 Task: For heading Arial with bold.  font size for heading22,  'Change the font style of data to'Arial Narrow.  and font size to 14,  Change the alignment of both headline & data to Align middle.  In the sheet   Radiant Sales book
Action: Mouse moved to (71, 96)
Screenshot: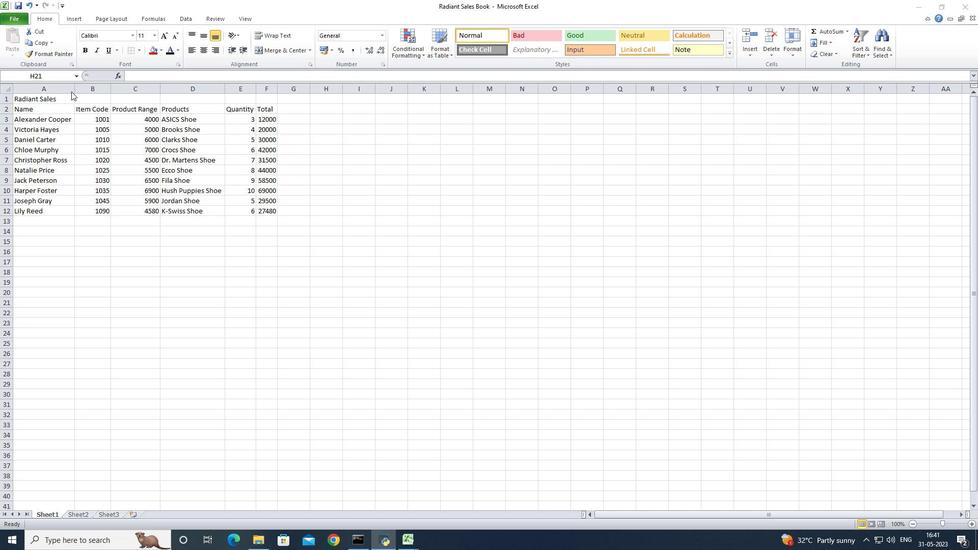 
Action: Mouse pressed left at (71, 96)
Screenshot: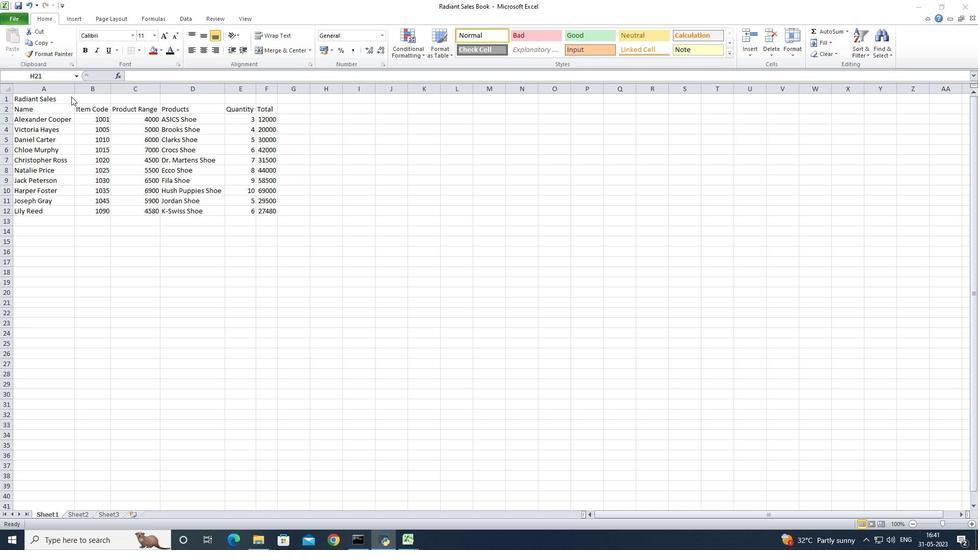
Action: Mouse moved to (63, 101)
Screenshot: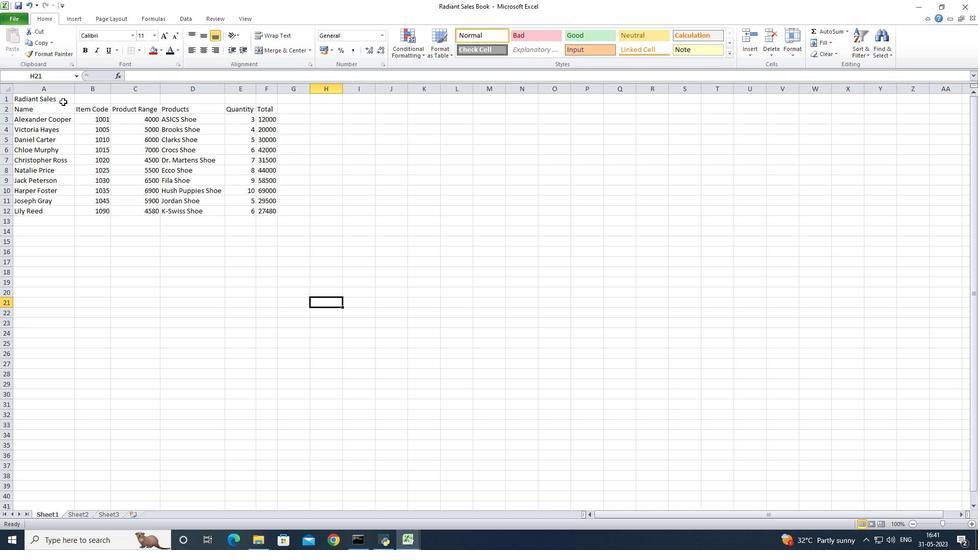 
Action: Mouse pressed left at (63, 101)
Screenshot: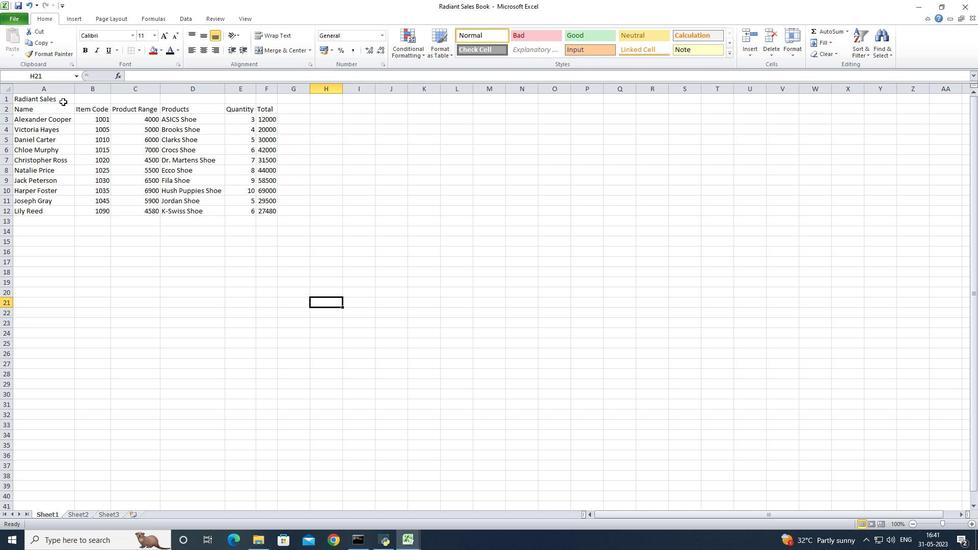 
Action: Mouse moved to (65, 100)
Screenshot: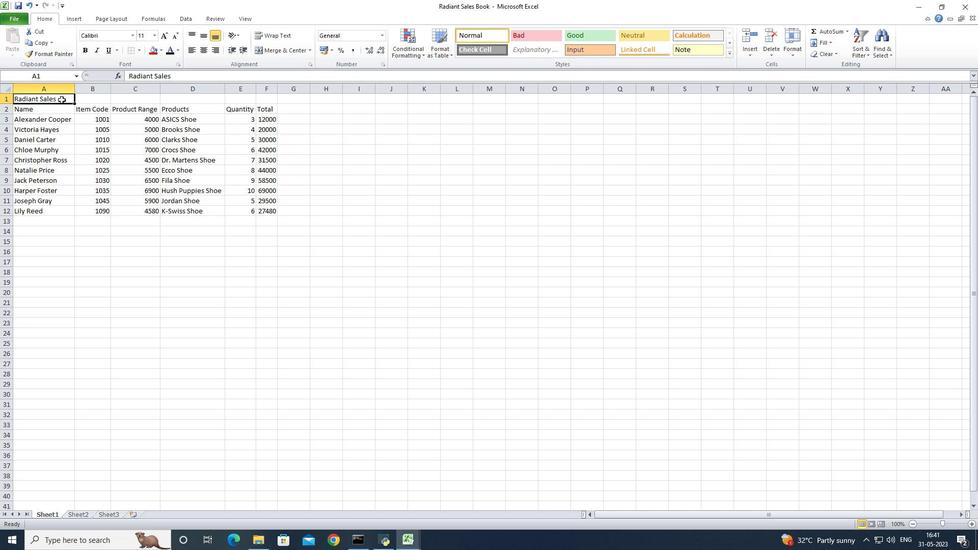 
Action: Mouse pressed left at (65, 100)
Screenshot: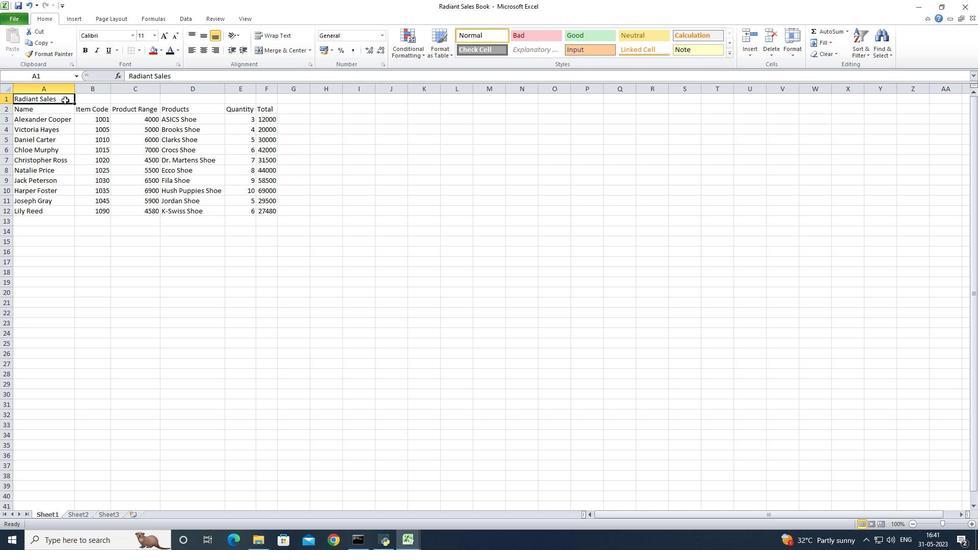 
Action: Mouse moved to (271, 47)
Screenshot: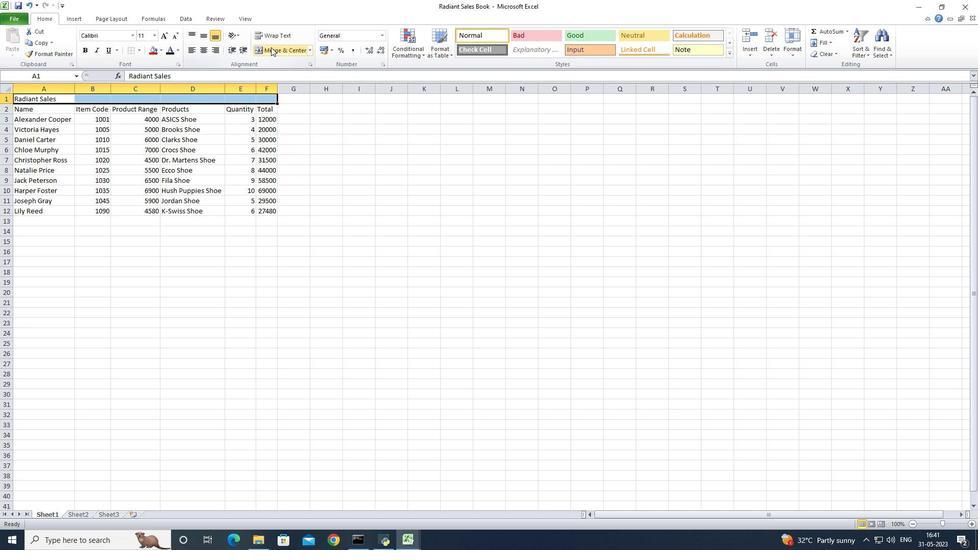 
Action: Mouse pressed left at (271, 47)
Screenshot: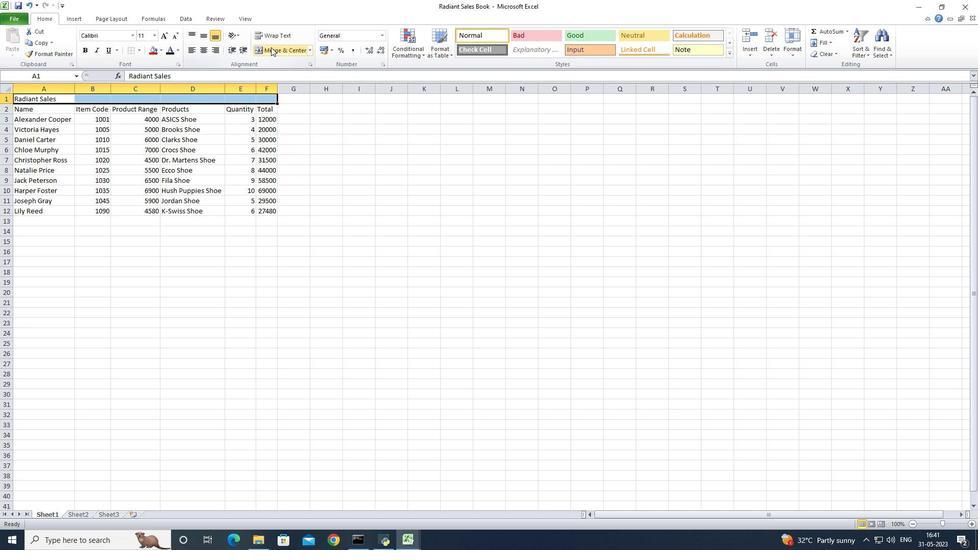 
Action: Mouse moved to (132, 33)
Screenshot: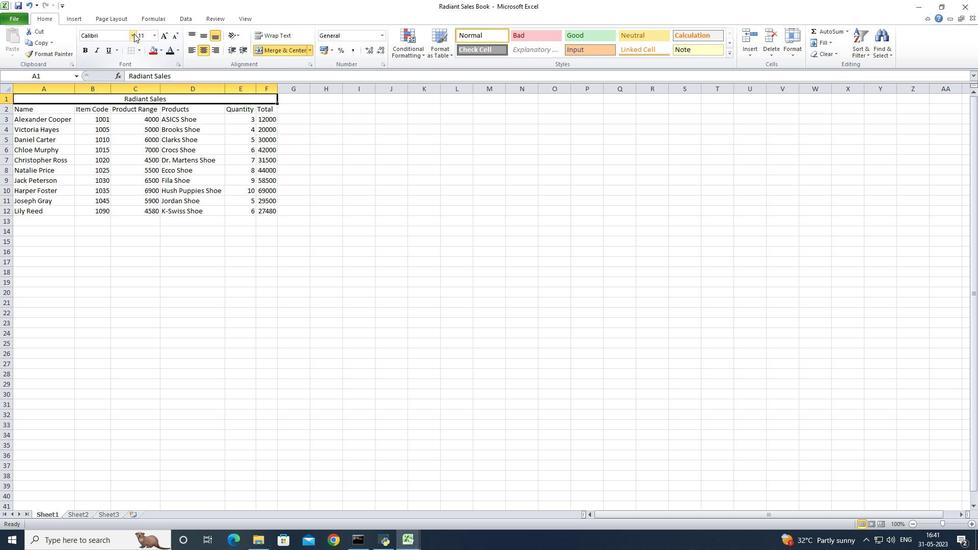 
Action: Mouse pressed left at (132, 33)
Screenshot: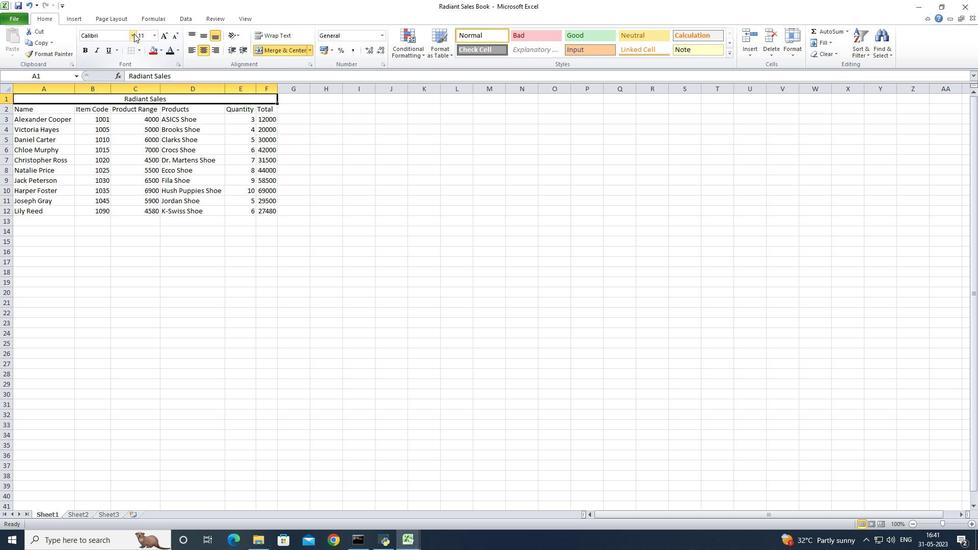 
Action: Mouse moved to (113, 119)
Screenshot: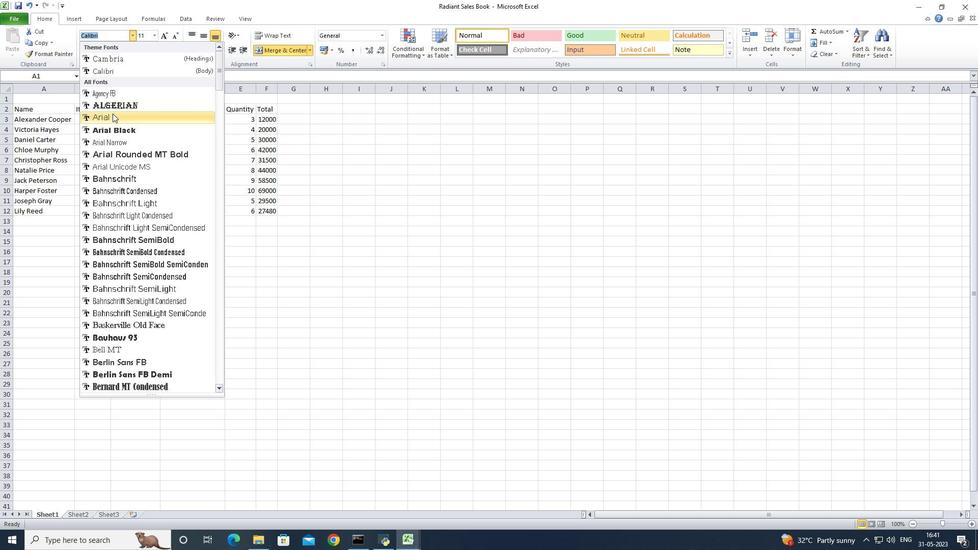 
Action: Mouse pressed left at (113, 119)
Screenshot: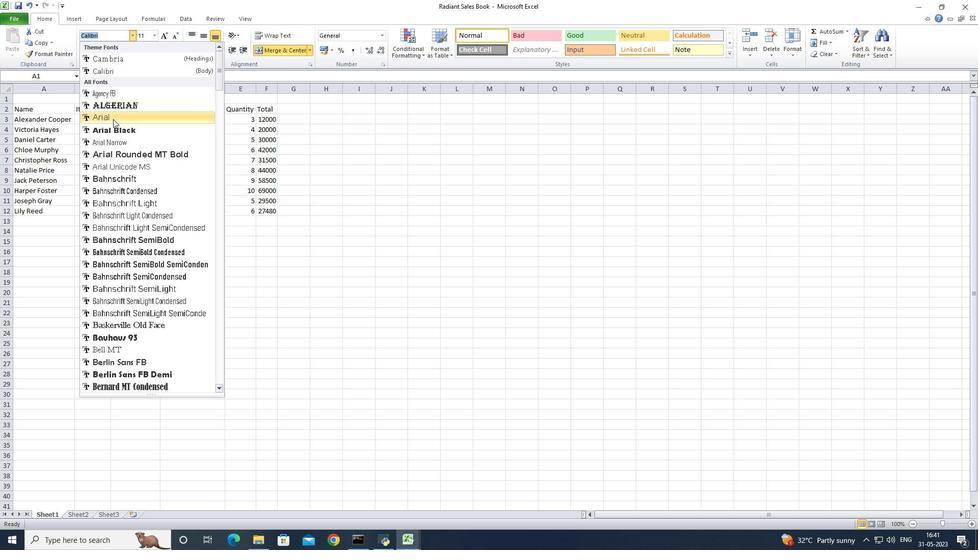 
Action: Mouse moved to (89, 50)
Screenshot: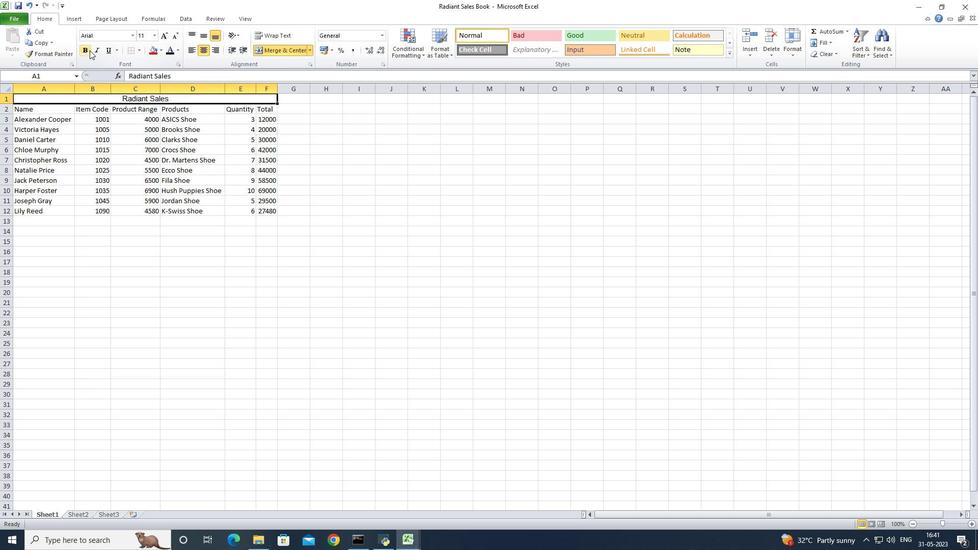 
Action: Mouse pressed left at (89, 50)
Screenshot: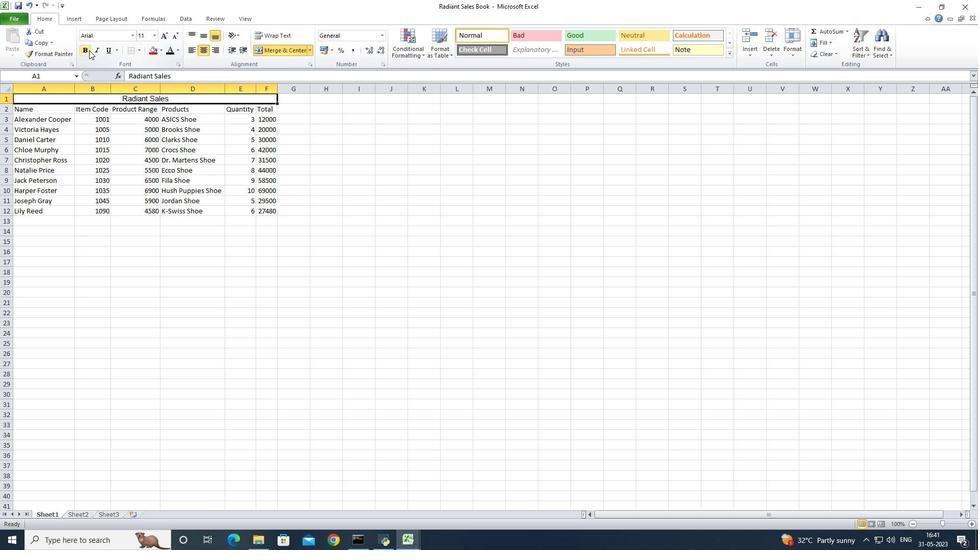 
Action: Mouse moved to (153, 33)
Screenshot: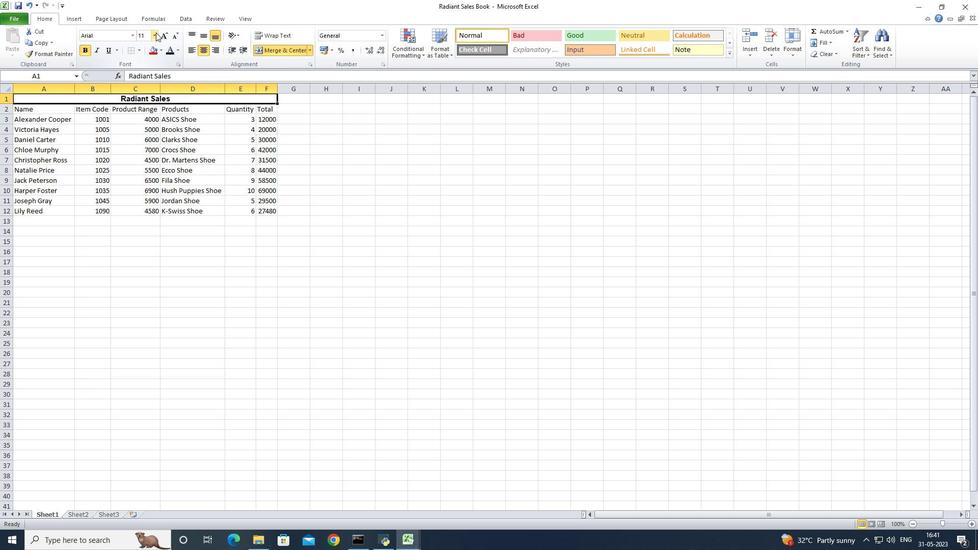 
Action: Mouse pressed left at (153, 33)
Screenshot: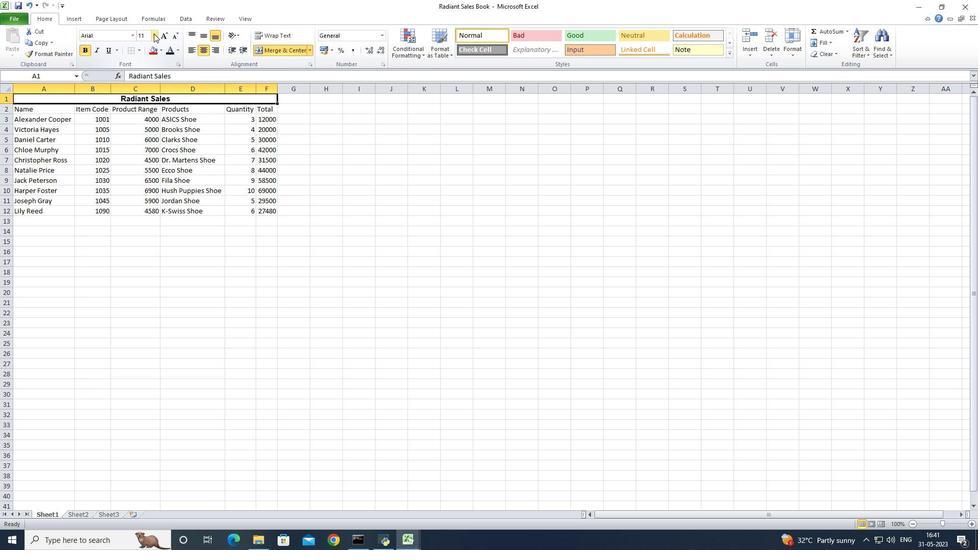 
Action: Mouse moved to (145, 123)
Screenshot: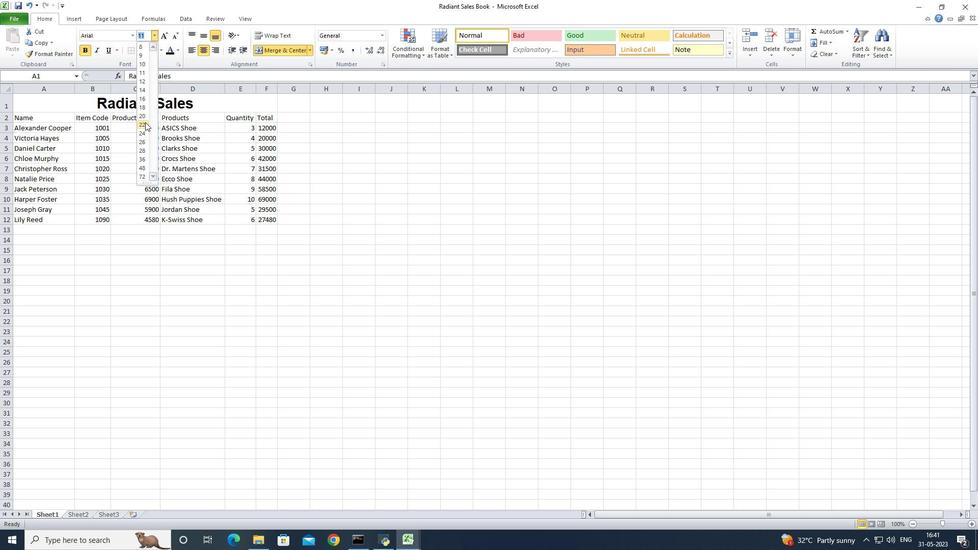 
Action: Mouse pressed left at (145, 123)
Screenshot: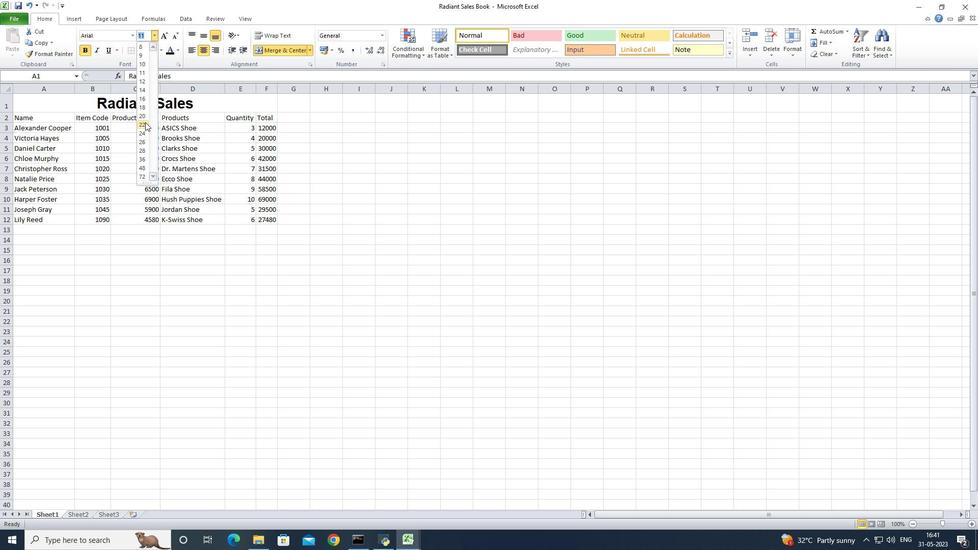 
Action: Mouse moved to (37, 117)
Screenshot: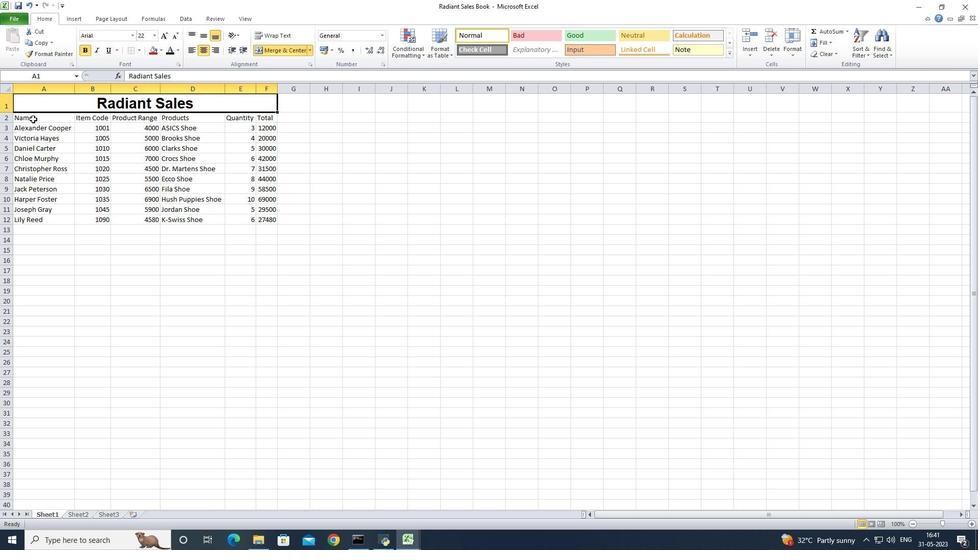 
Action: Mouse pressed left at (37, 117)
Screenshot: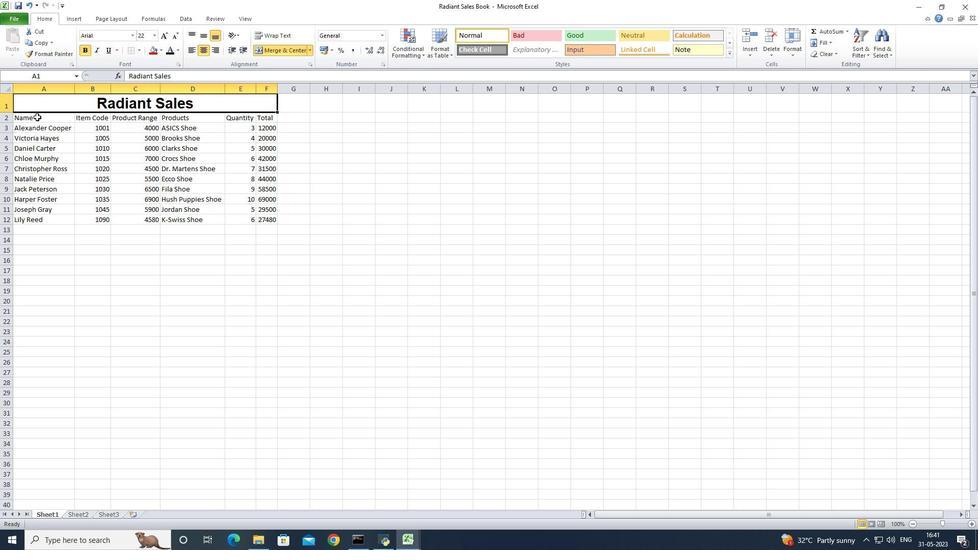 
Action: Mouse moved to (133, 40)
Screenshot: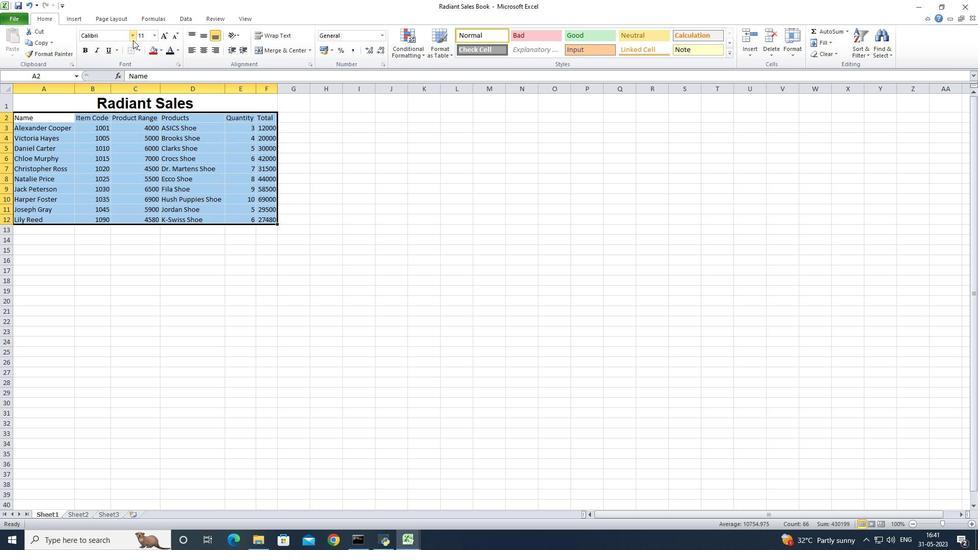 
Action: Mouse pressed left at (133, 40)
Screenshot: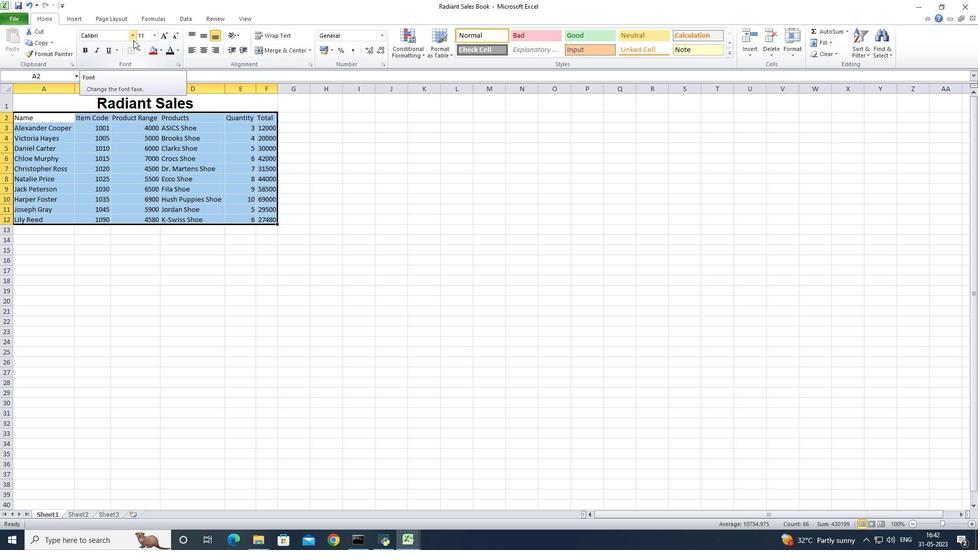 
Action: Mouse moved to (139, 142)
Screenshot: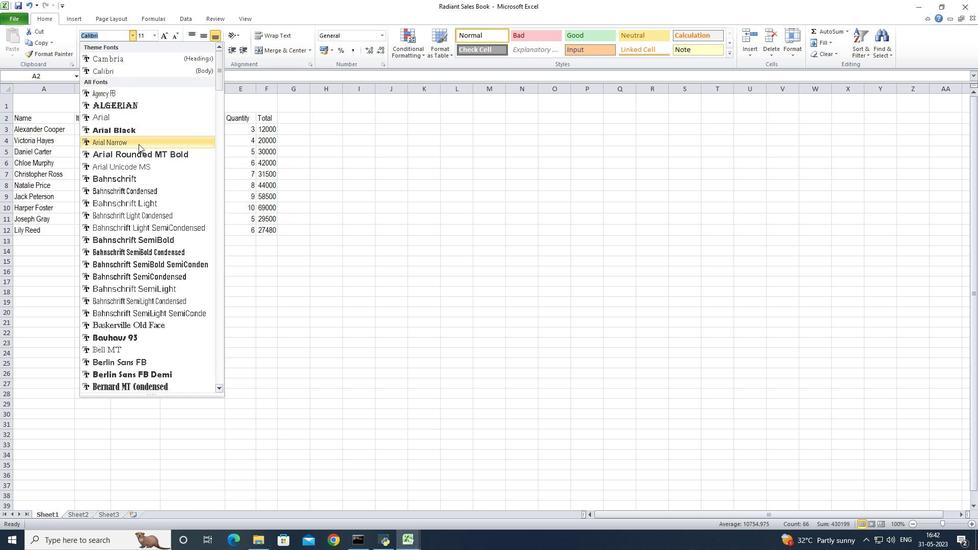 
Action: Mouse pressed left at (139, 142)
Screenshot: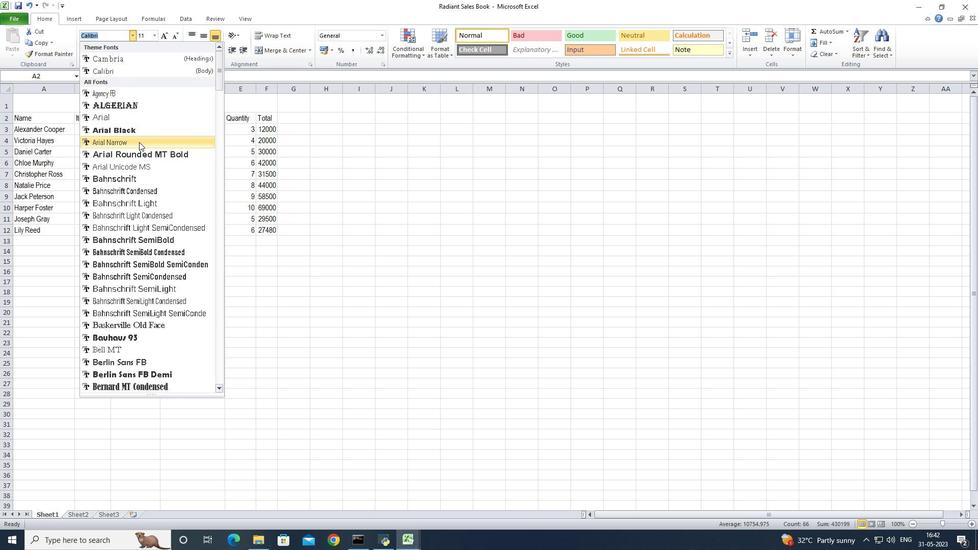
Action: Mouse moved to (157, 40)
Screenshot: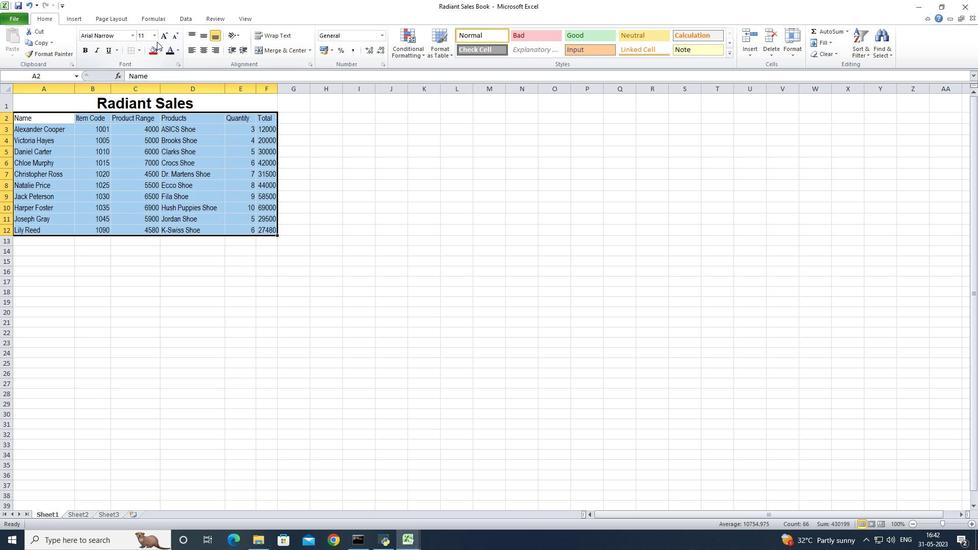 
Action: Mouse pressed left at (157, 40)
Screenshot: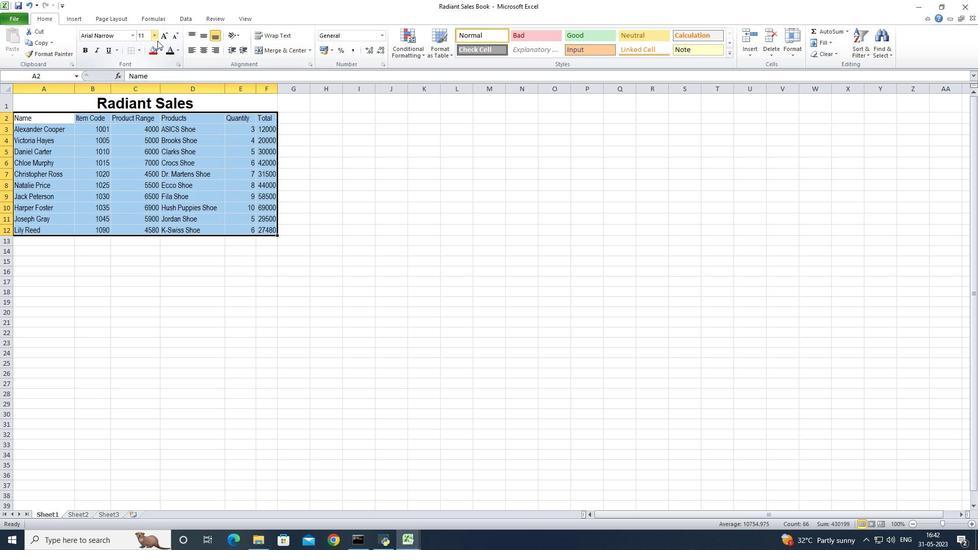 
Action: Mouse moved to (140, 90)
Screenshot: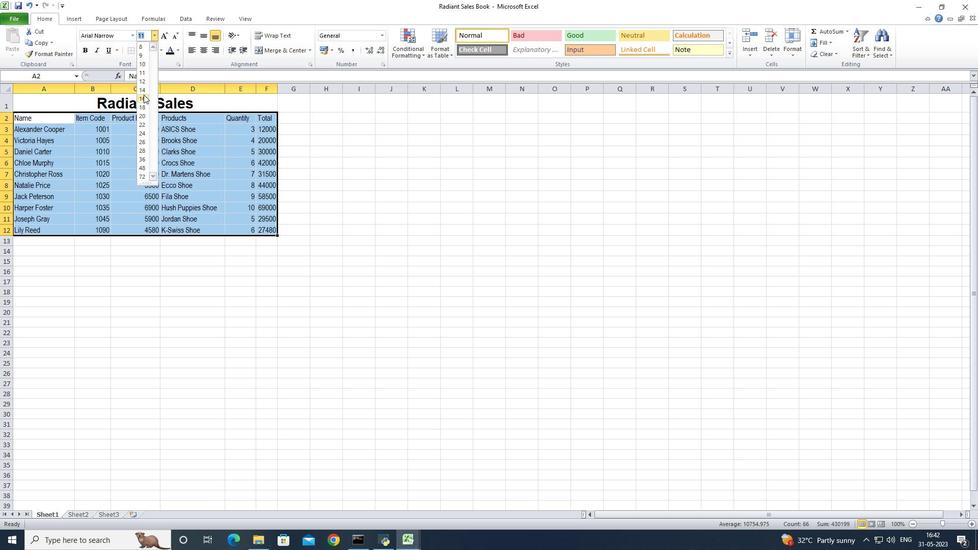 
Action: Mouse pressed left at (140, 90)
Screenshot: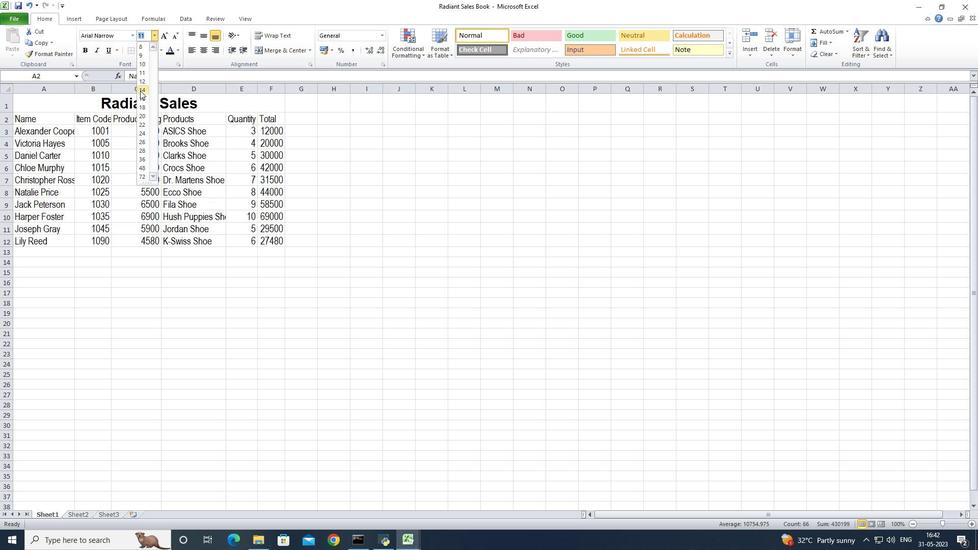 
Action: Mouse moved to (99, 106)
Screenshot: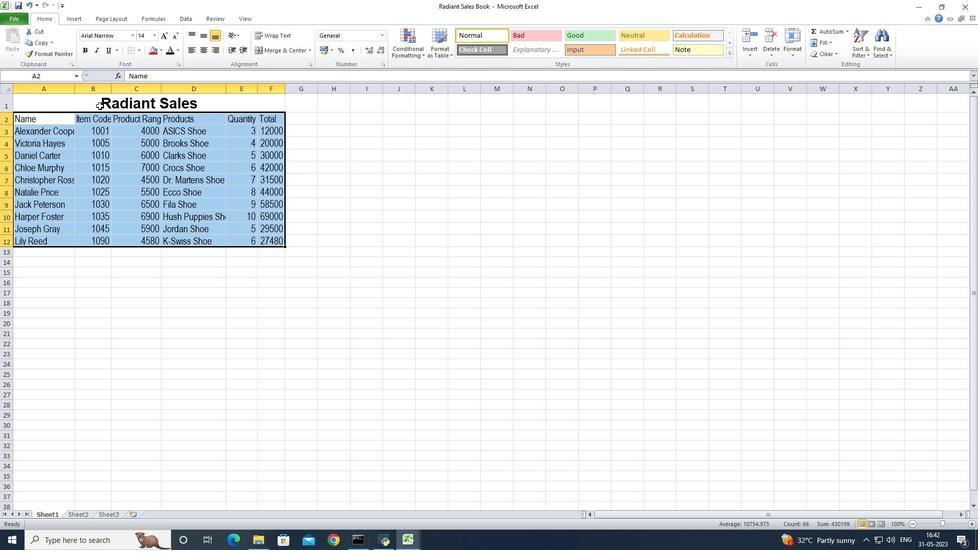 
Action: Mouse pressed left at (99, 106)
Screenshot: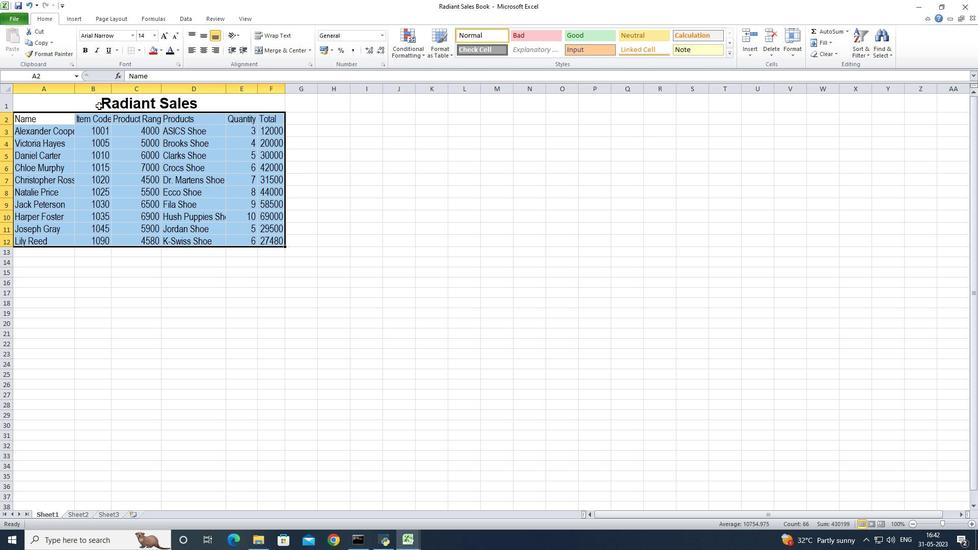 
Action: Mouse moved to (202, 36)
Screenshot: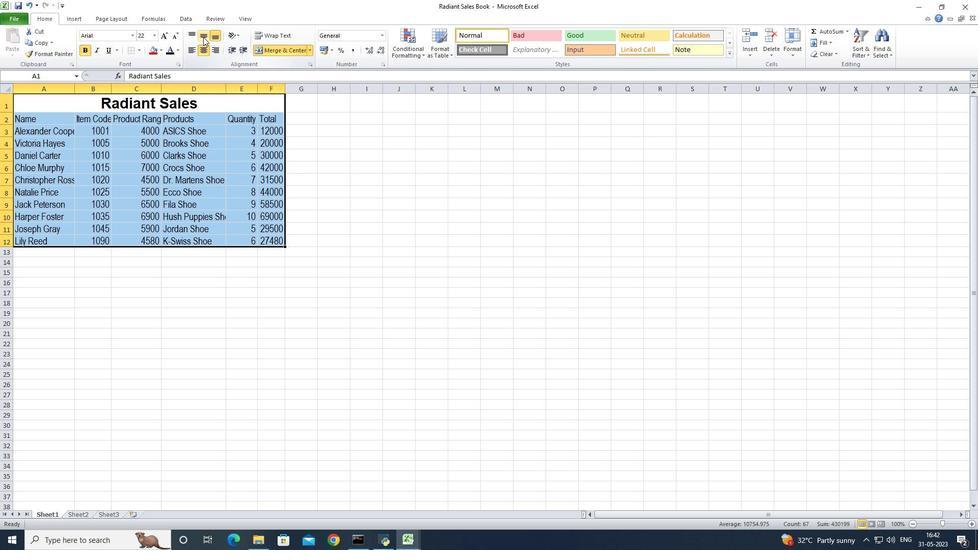 
Action: Mouse pressed left at (202, 36)
Screenshot: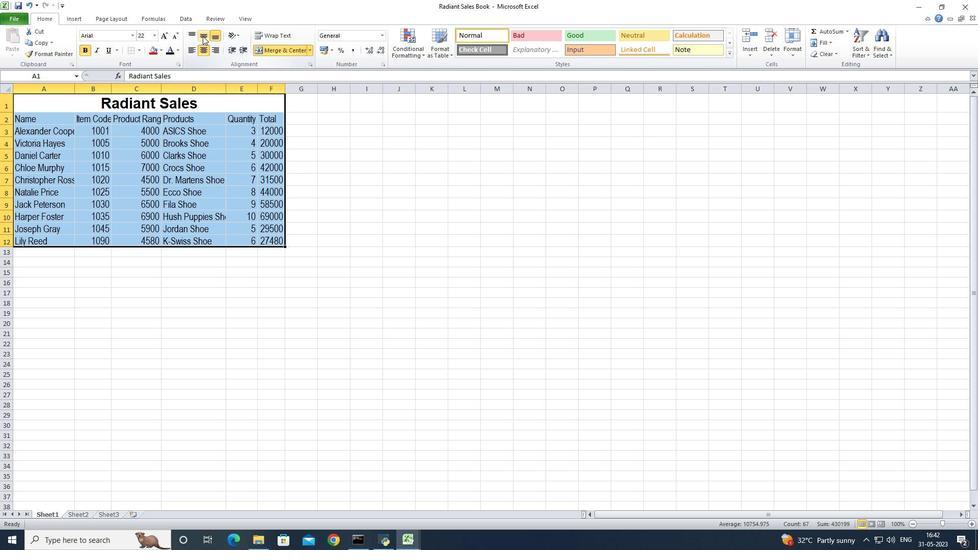 
Action: Mouse moved to (165, 272)
Screenshot: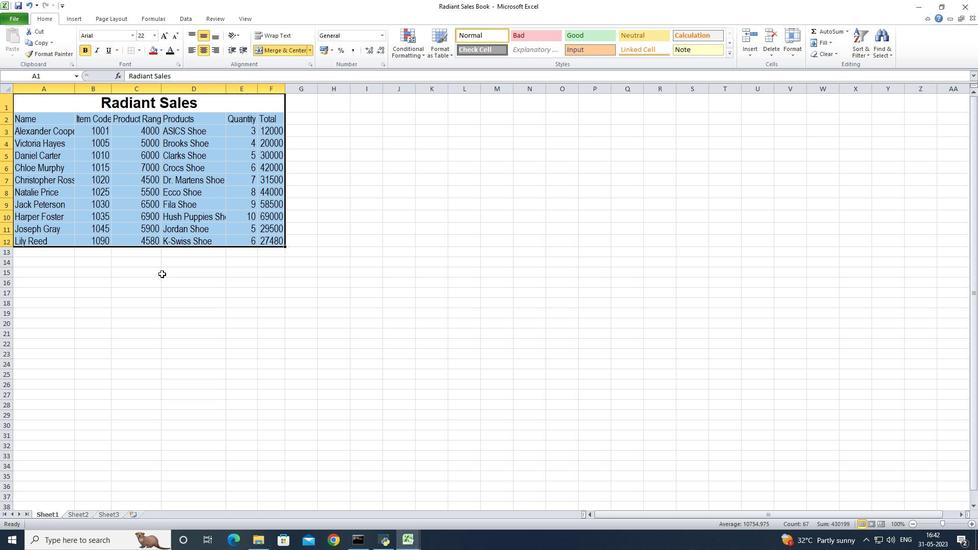 
Action: Mouse pressed left at (165, 272)
Screenshot: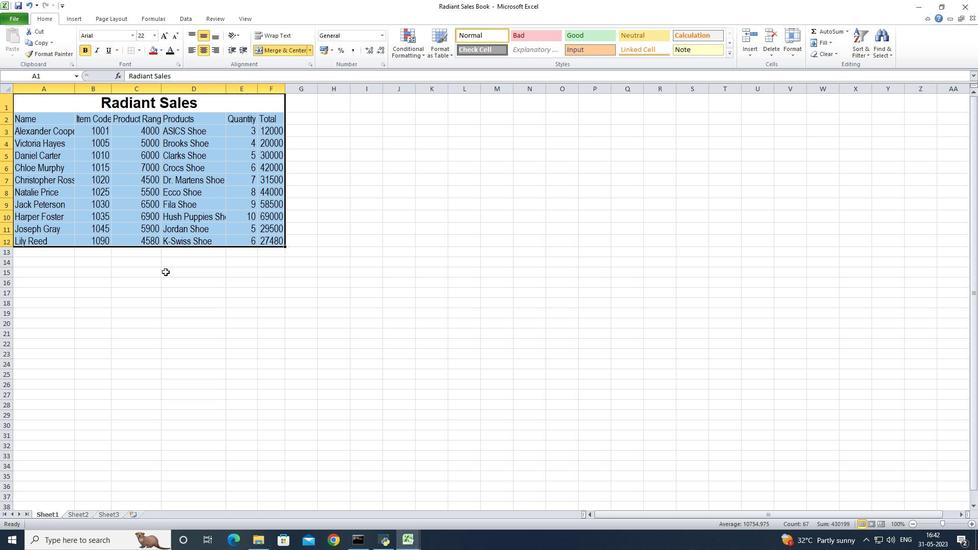
Action: Mouse moved to (75, 90)
Screenshot: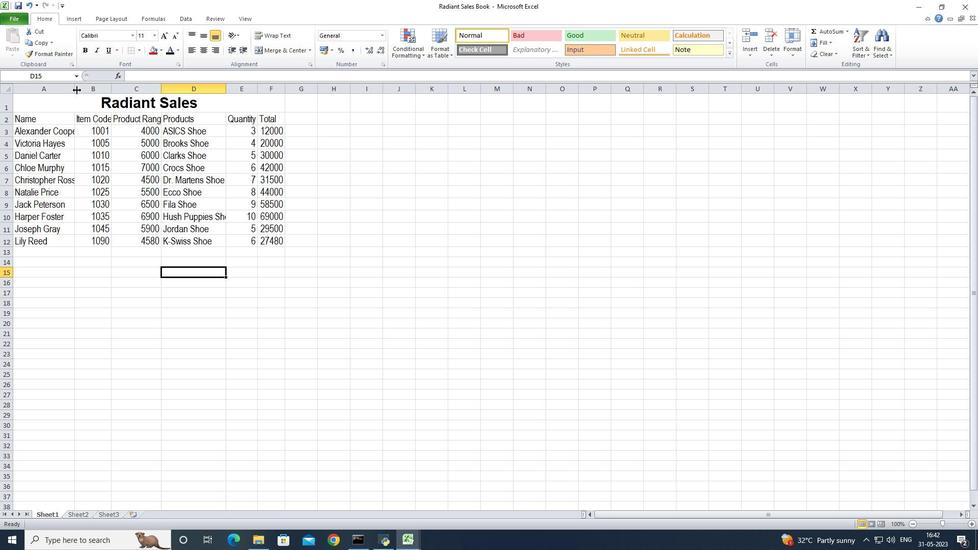
Action: Mouse pressed left at (75, 90)
Screenshot: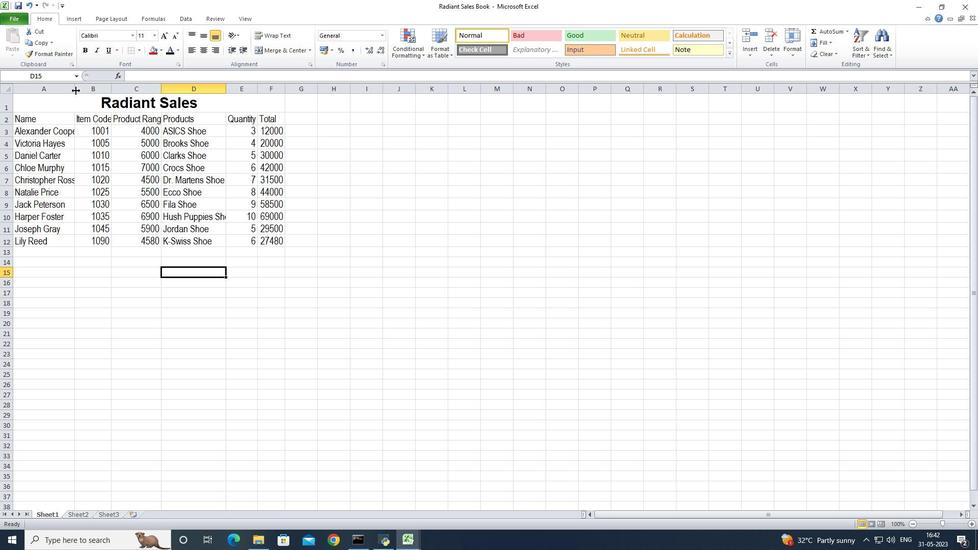 
Action: Mouse pressed left at (75, 90)
Screenshot: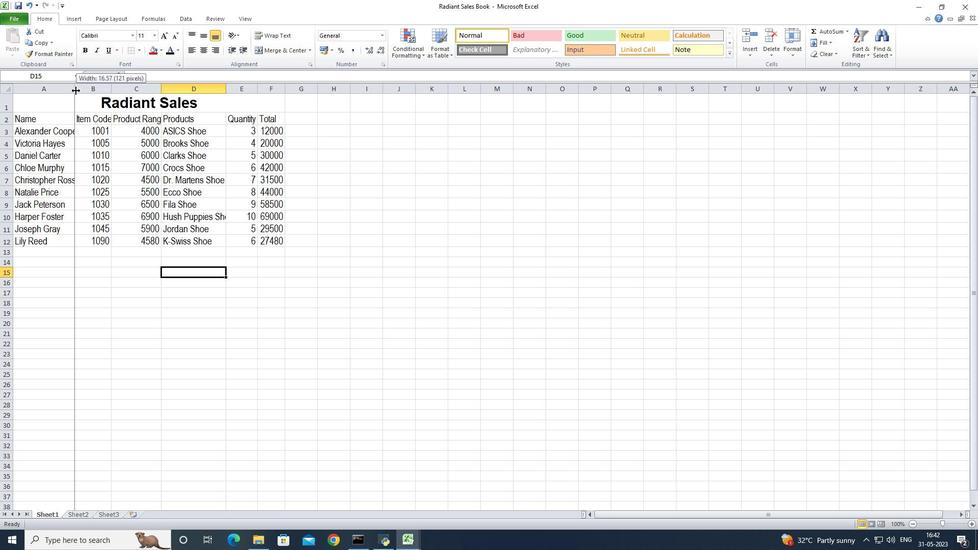 
Action: Mouse moved to (121, 89)
Screenshot: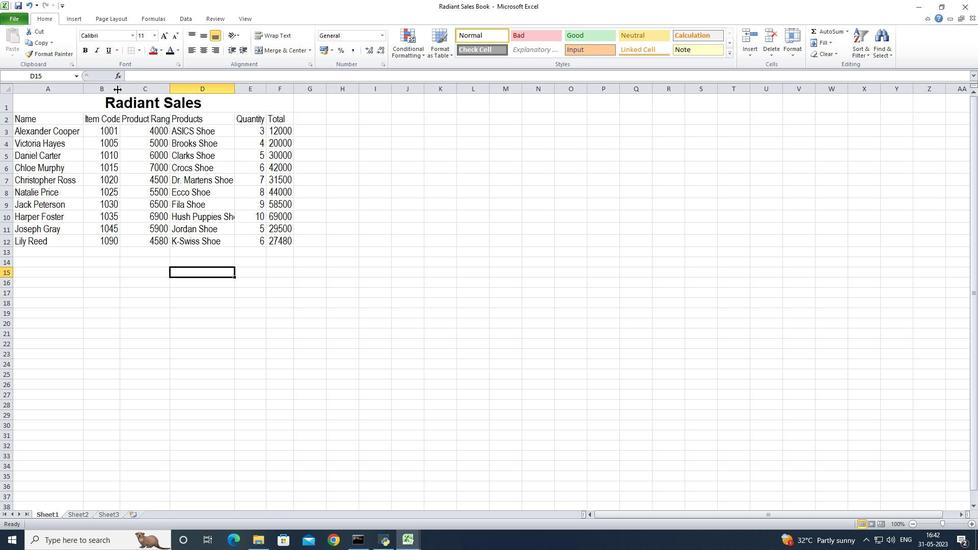 
Action: Mouse pressed left at (121, 89)
Screenshot: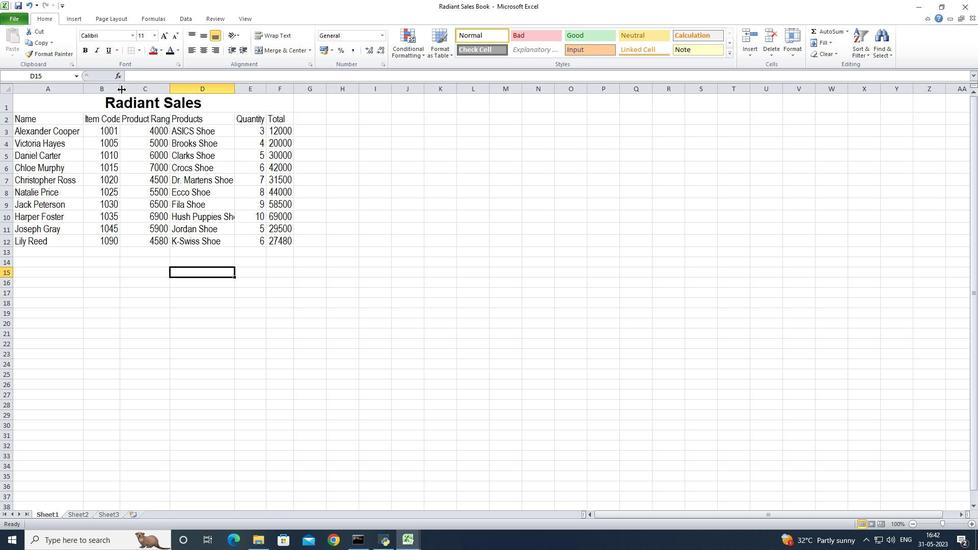 
Action: Mouse pressed left at (121, 89)
Screenshot: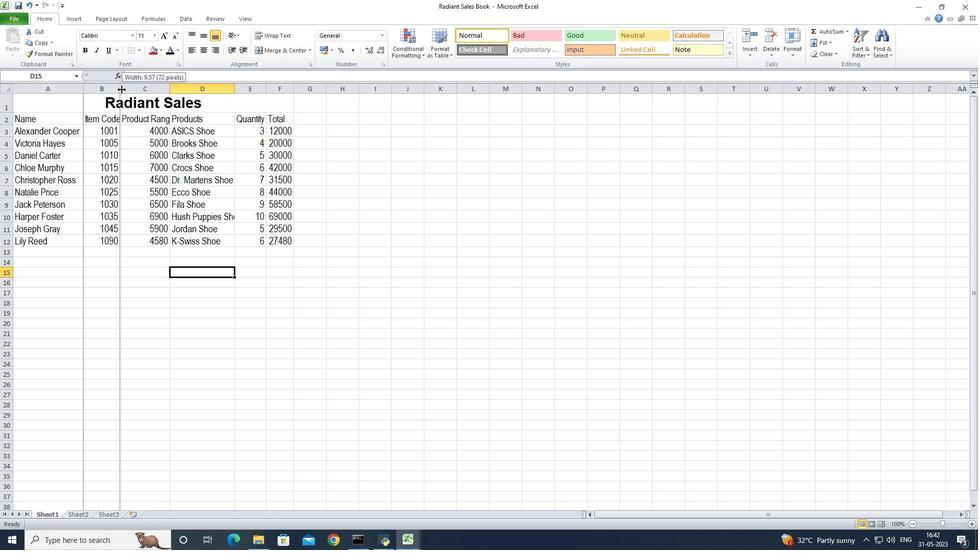 
Action: Mouse moved to (171, 91)
Screenshot: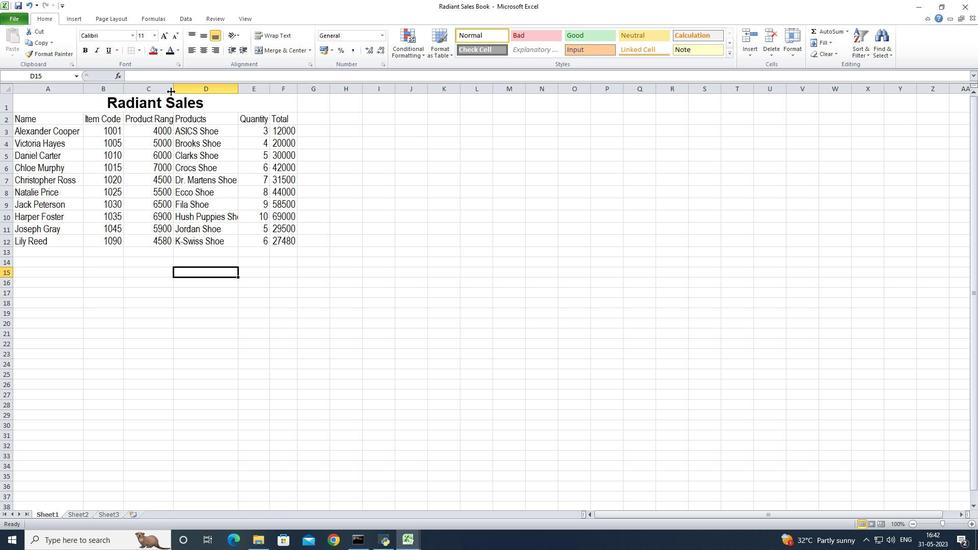 
Action: Mouse pressed left at (171, 91)
Screenshot: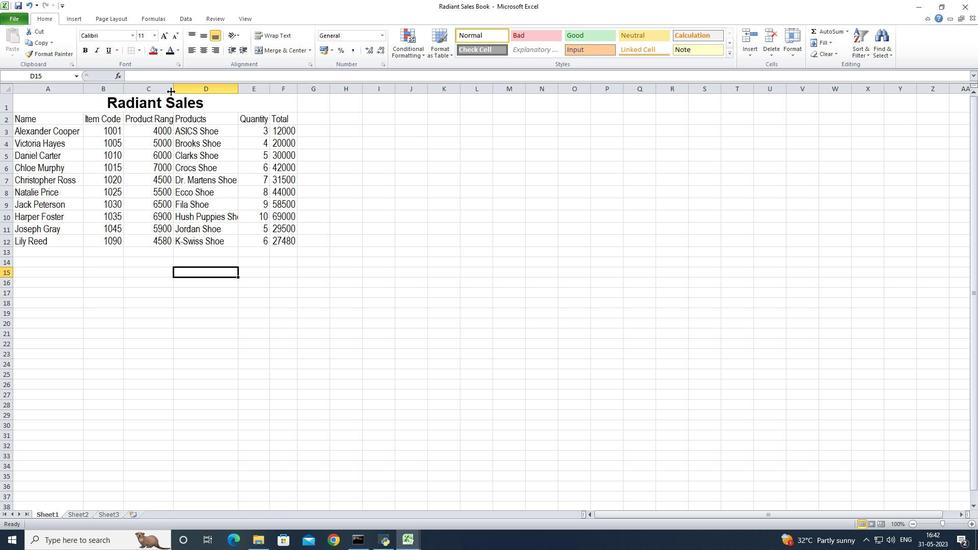 
Action: Mouse pressed left at (171, 91)
Screenshot: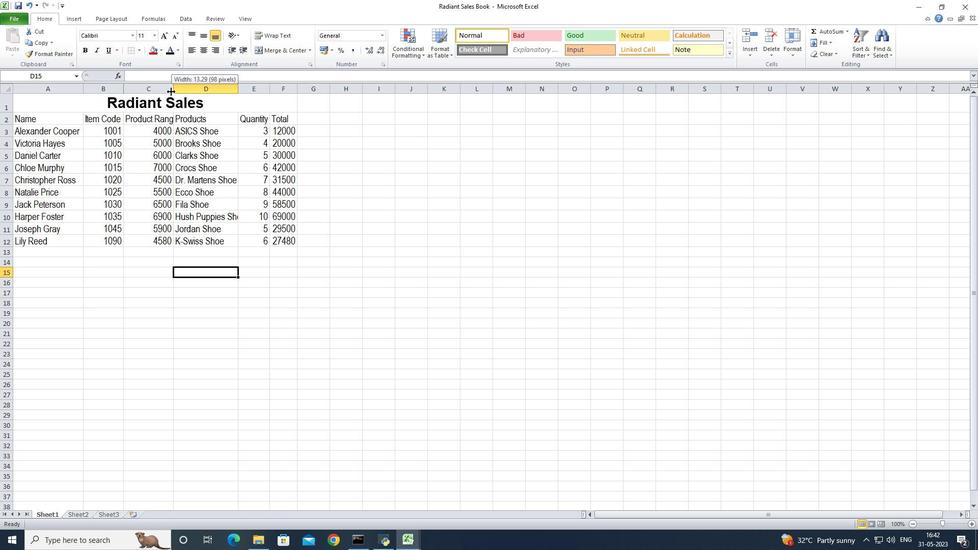 
Action: Mouse moved to (247, 90)
Screenshot: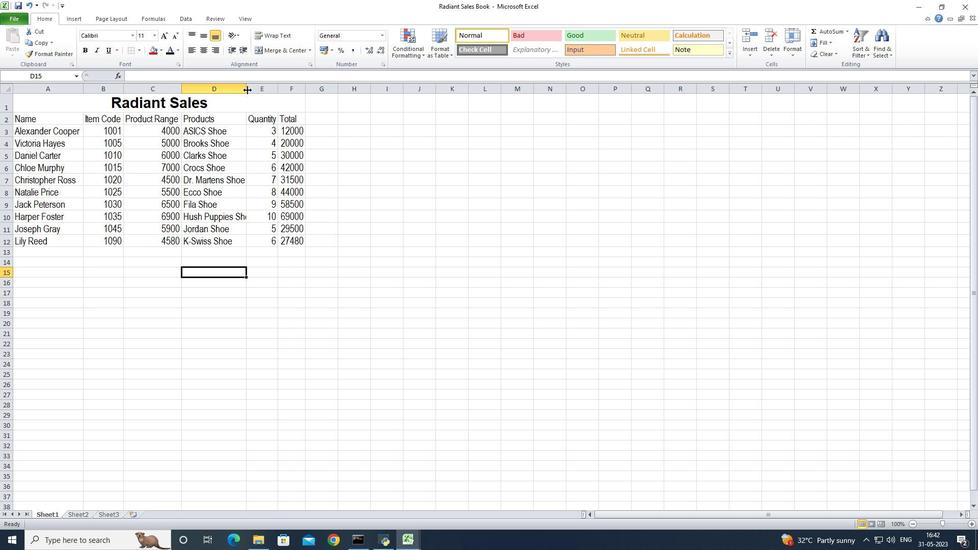 
Action: Mouse pressed left at (247, 90)
Screenshot: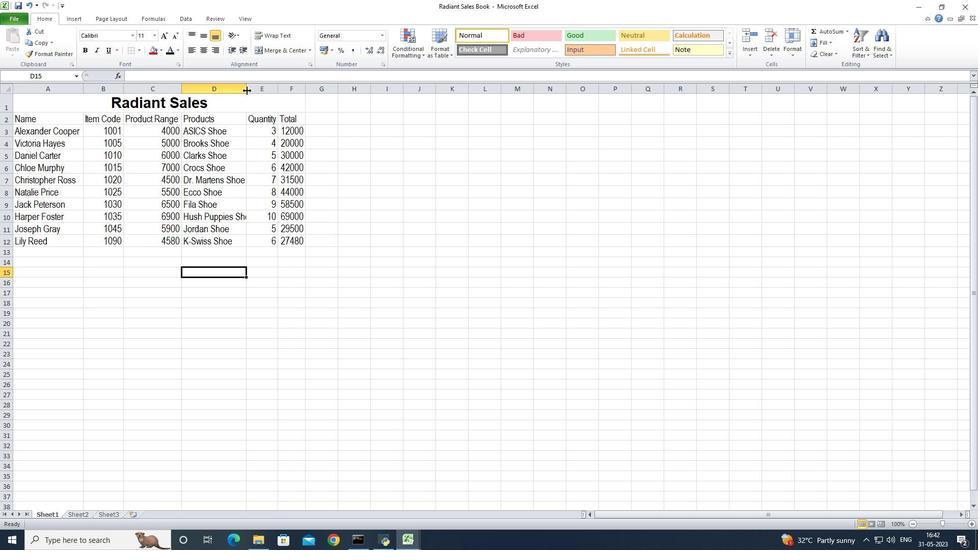
Action: Mouse pressed left at (247, 90)
Screenshot: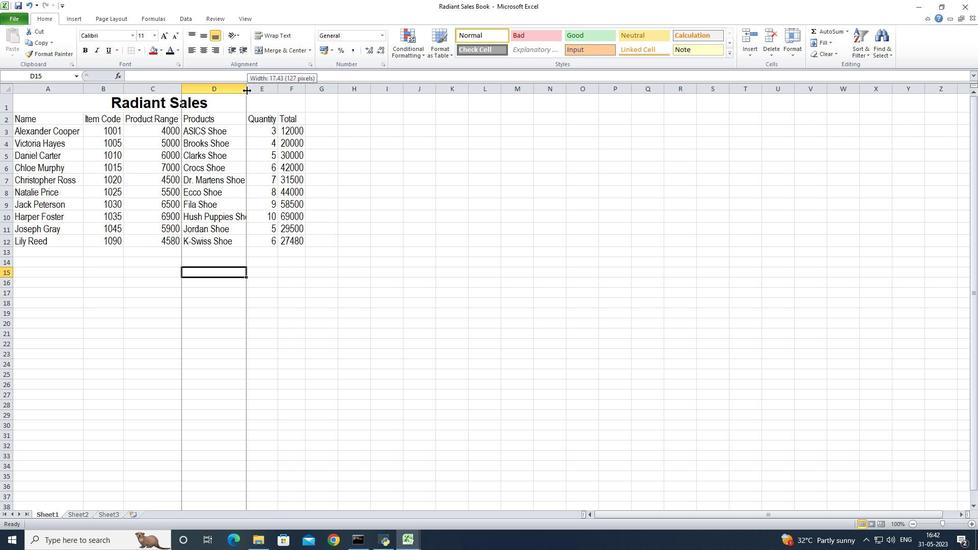 
Action: Mouse moved to (288, 88)
Screenshot: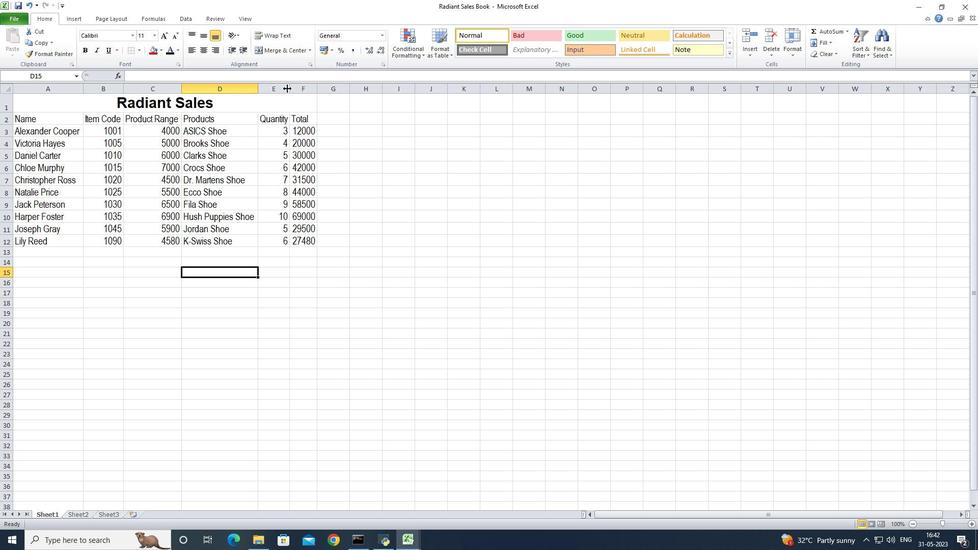 
Action: Mouse pressed left at (288, 88)
Screenshot: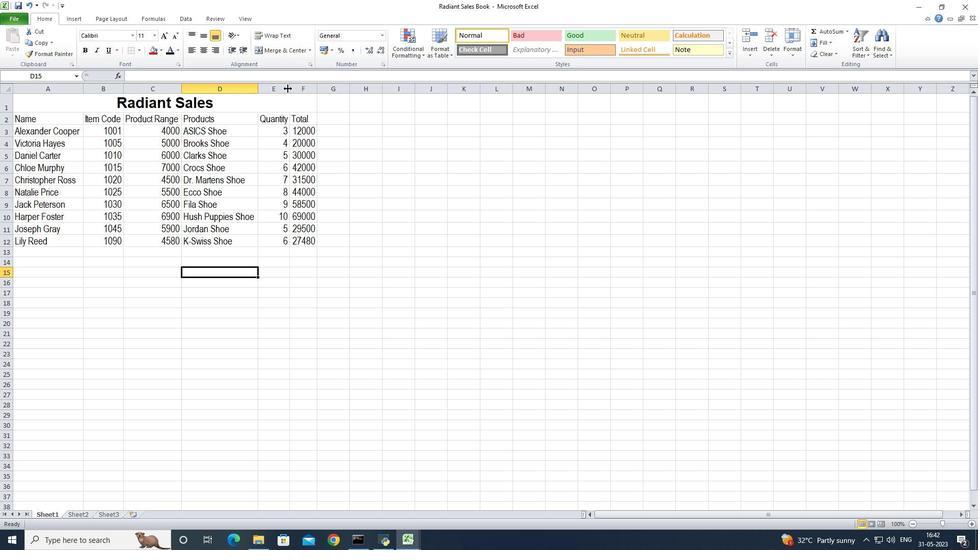 
Action: Mouse pressed left at (288, 88)
Screenshot: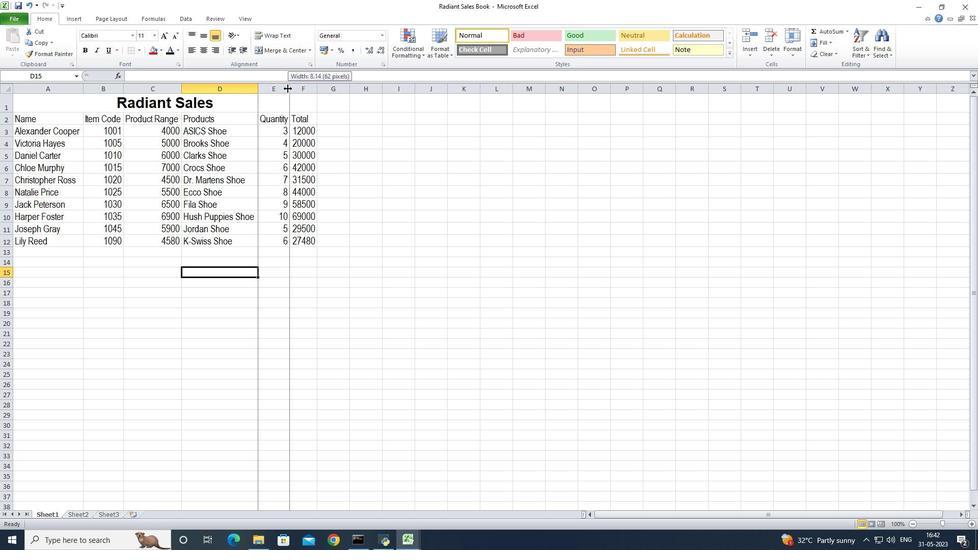 
Action: Mouse moved to (320, 89)
Screenshot: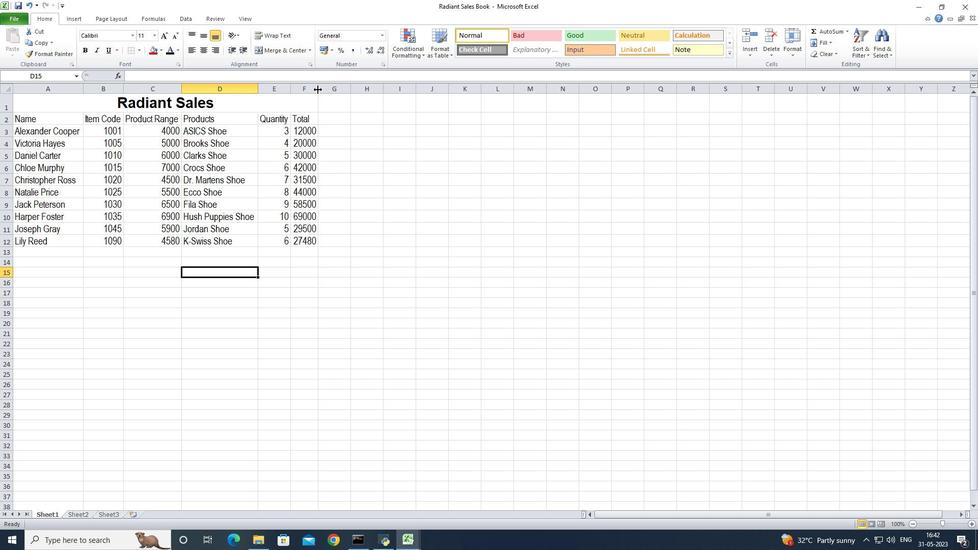 
Action: Mouse pressed left at (320, 89)
Screenshot: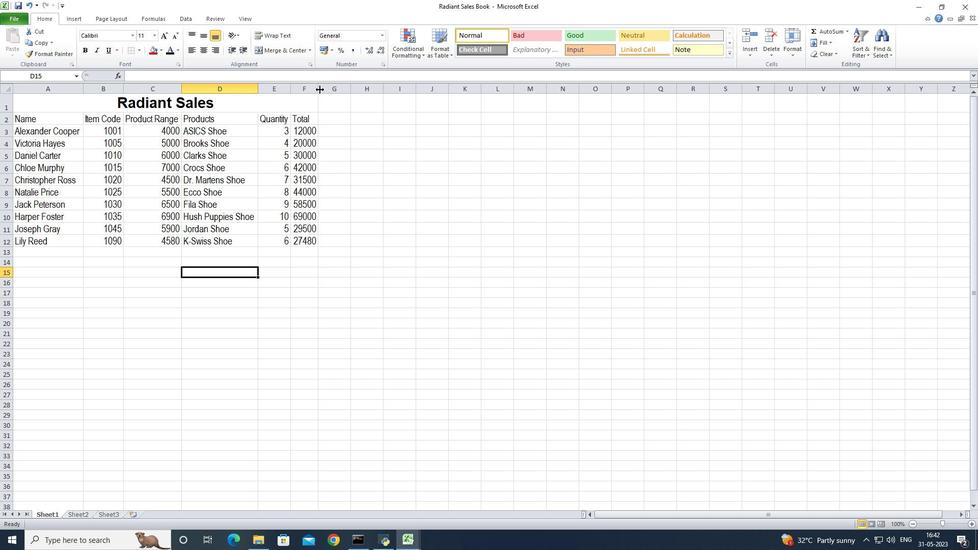 
Action: Mouse pressed left at (320, 89)
Screenshot: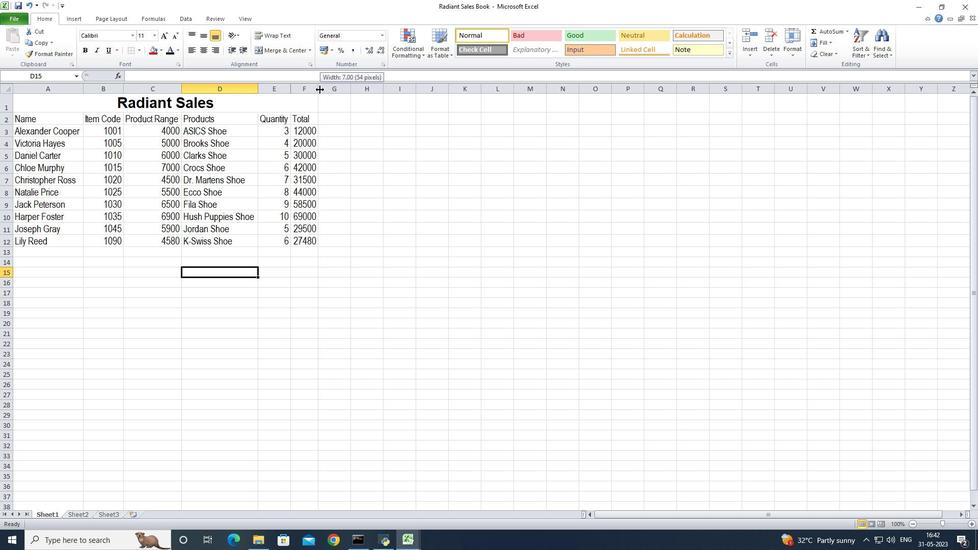 
Action: Mouse moved to (364, 230)
Screenshot: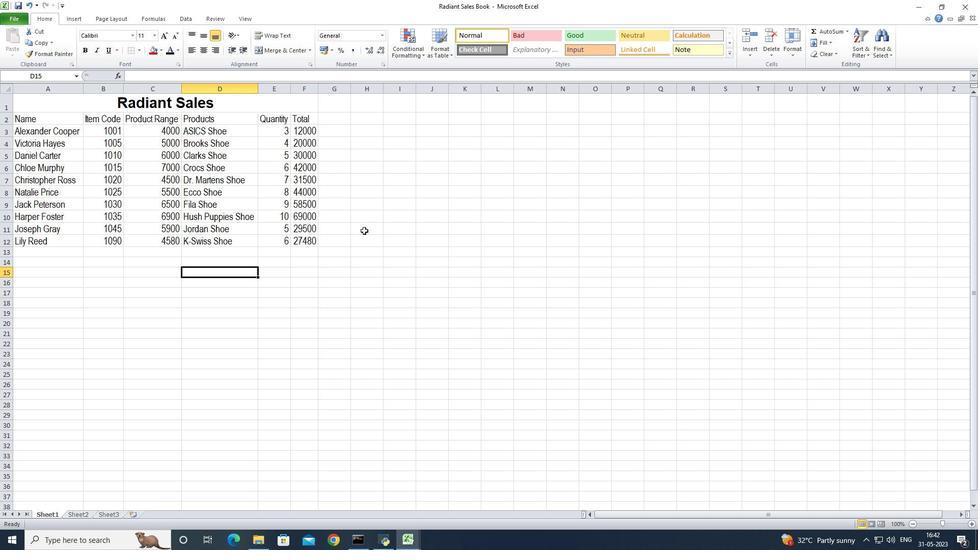 
Action: Mouse pressed left at (364, 230)
Screenshot: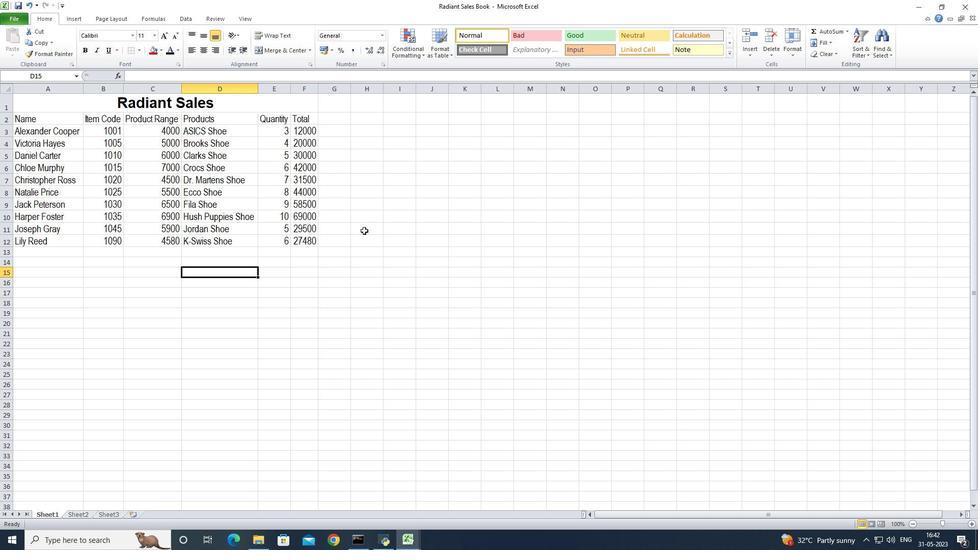 
Action: Mouse moved to (301, 283)
Screenshot: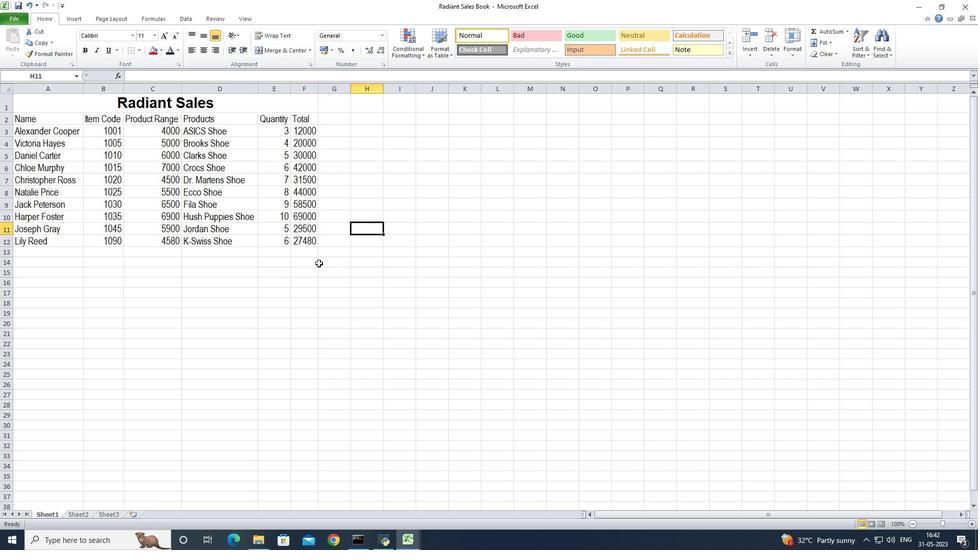 
Action: Mouse pressed left at (301, 283)
Screenshot: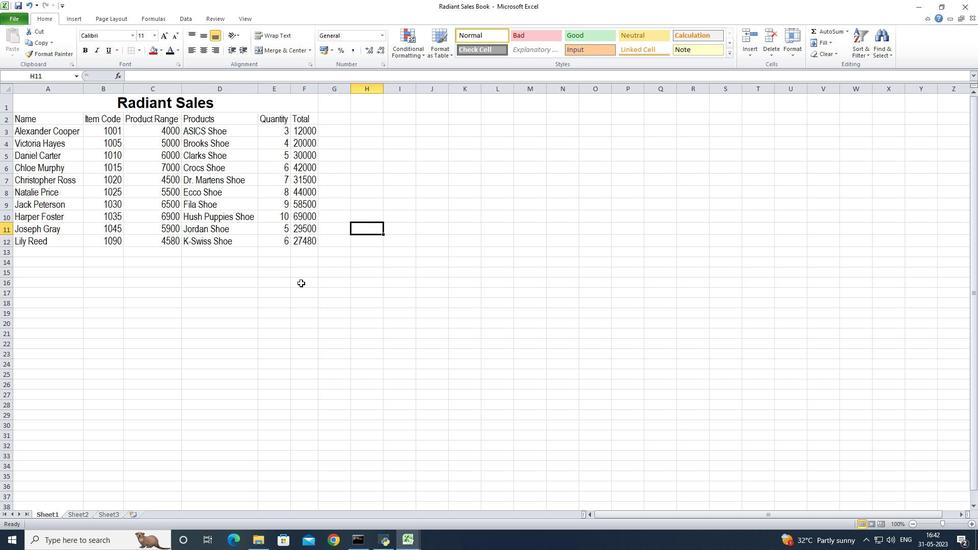 
Action: Key pressed ctrl+S
Screenshot: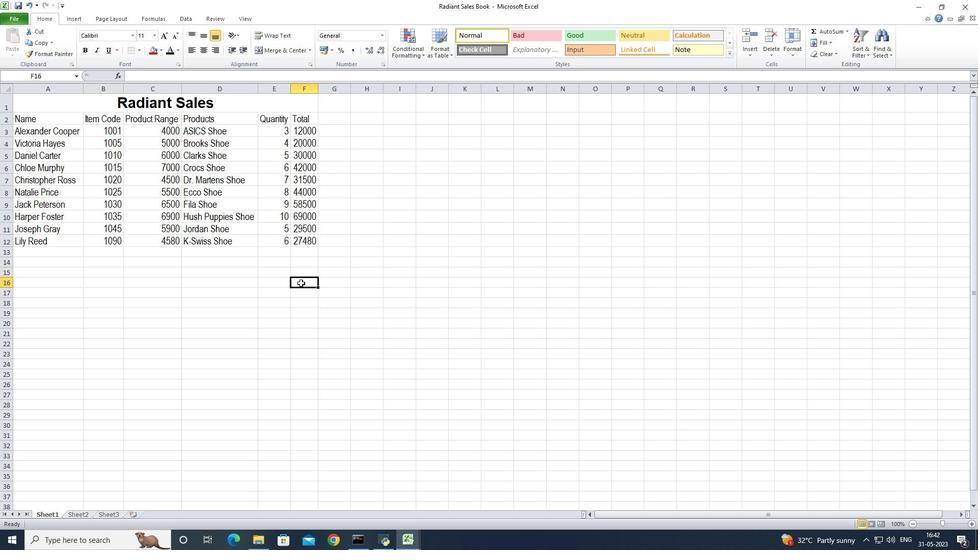 
